 Task: Use Whale sounds Sound Effect in this video "Movie A.mp4"
Action: Mouse moved to (586, 120)
Screenshot: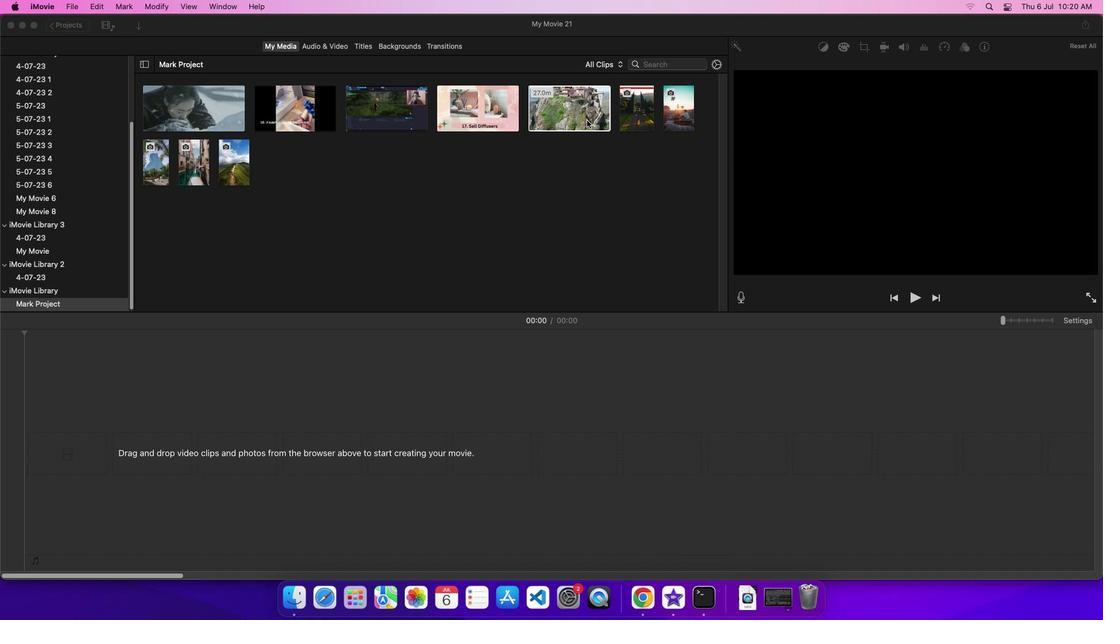 
Action: Mouse pressed left at (586, 120)
Screenshot: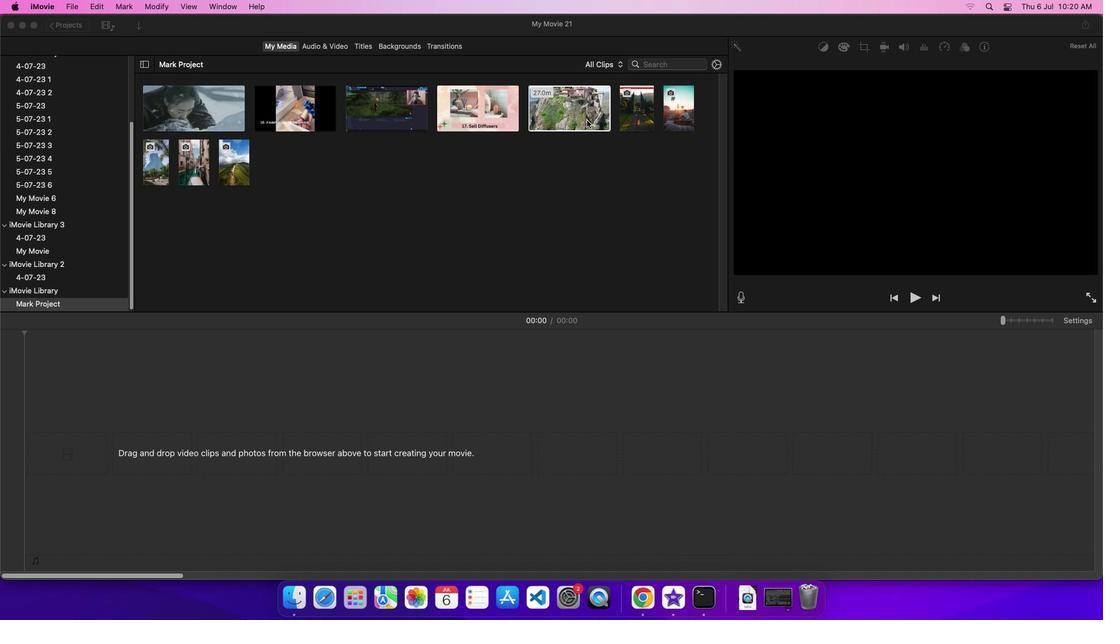 
Action: Mouse moved to (569, 110)
Screenshot: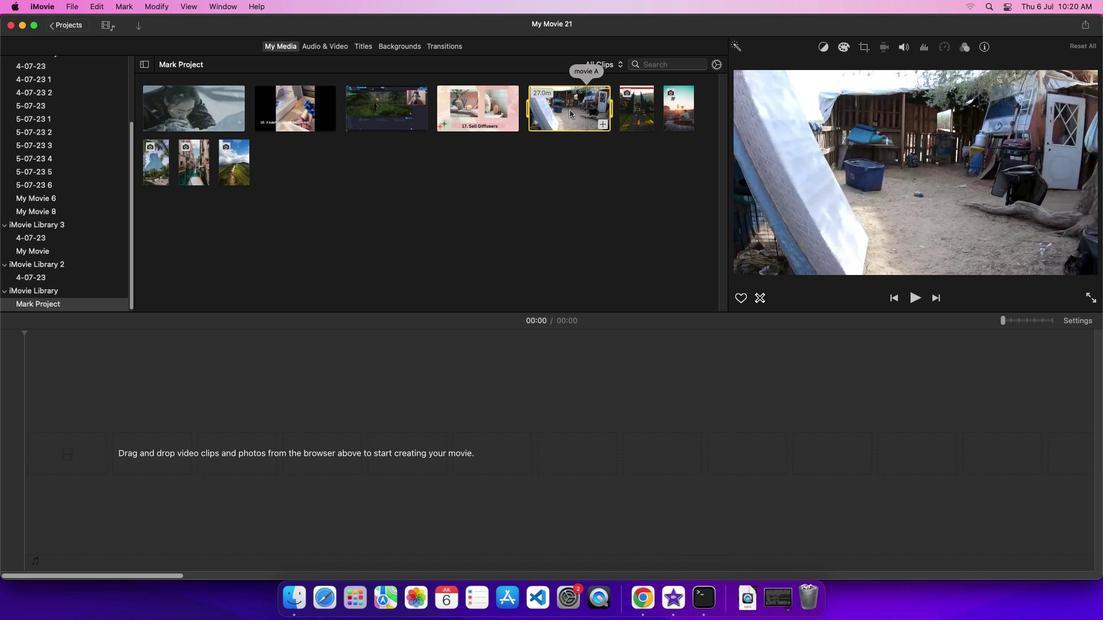 
Action: Mouse pressed left at (569, 110)
Screenshot: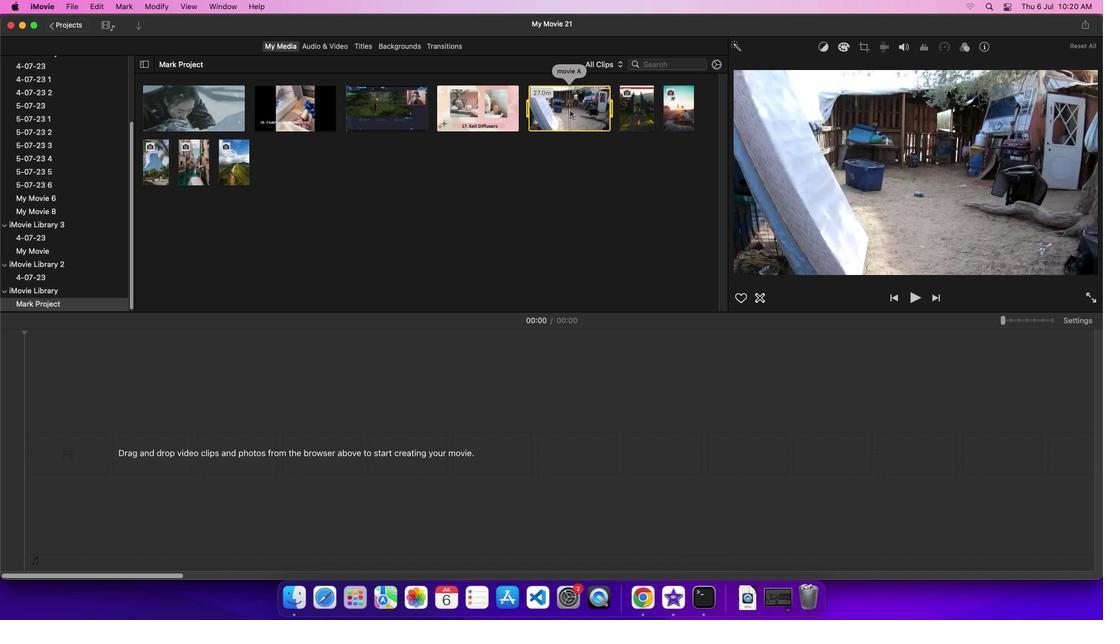 
Action: Mouse moved to (320, 48)
Screenshot: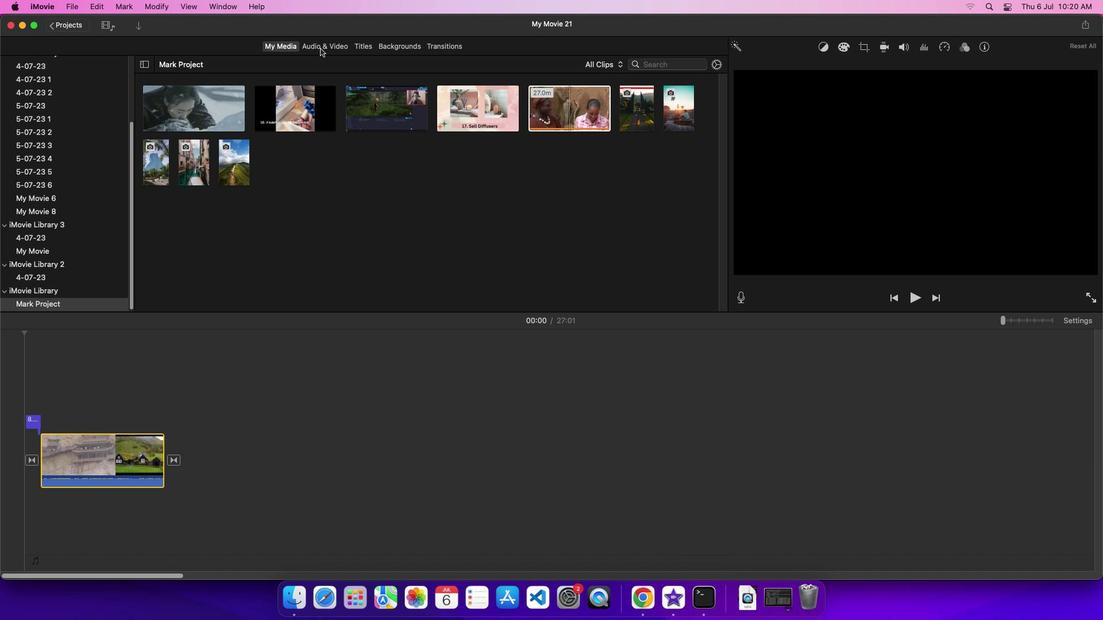 
Action: Mouse pressed left at (320, 48)
Screenshot: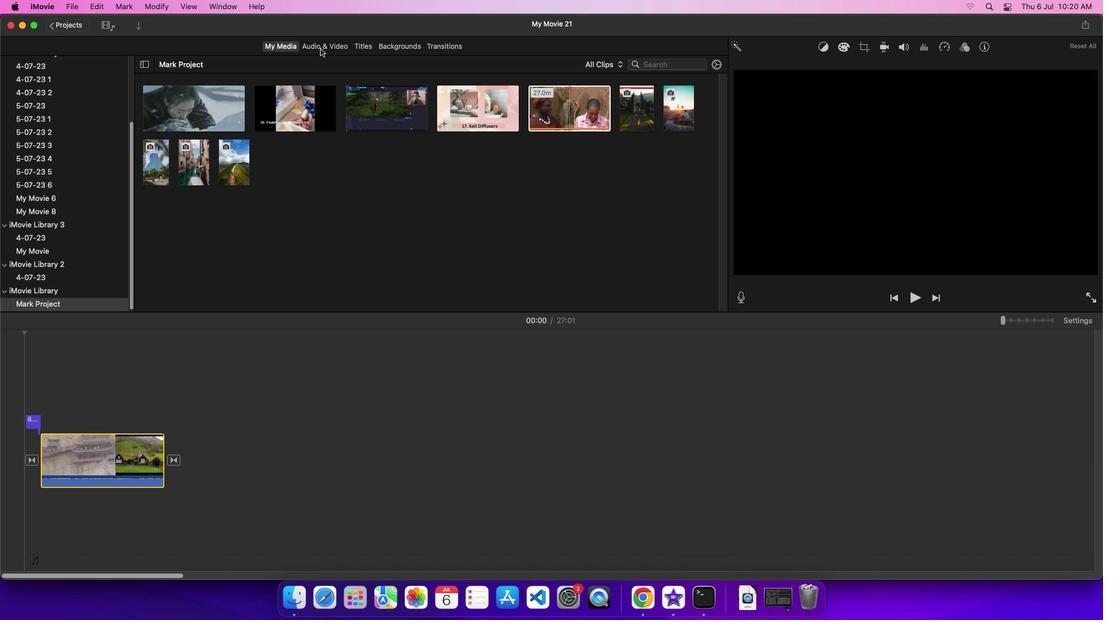 
Action: Mouse moved to (101, 110)
Screenshot: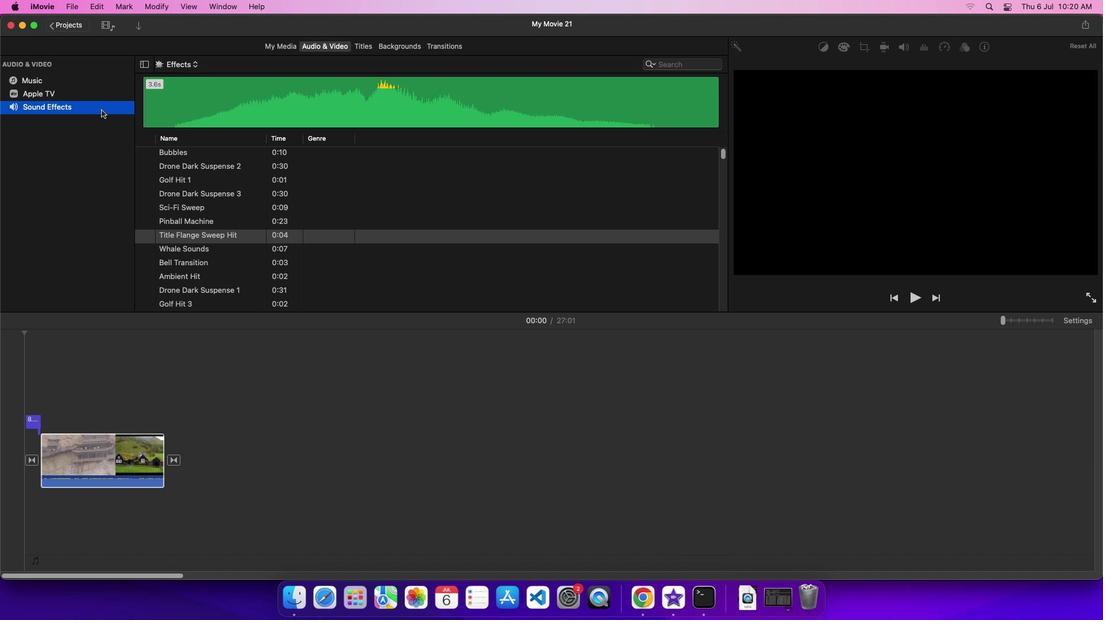 
Action: Mouse pressed left at (101, 110)
Screenshot: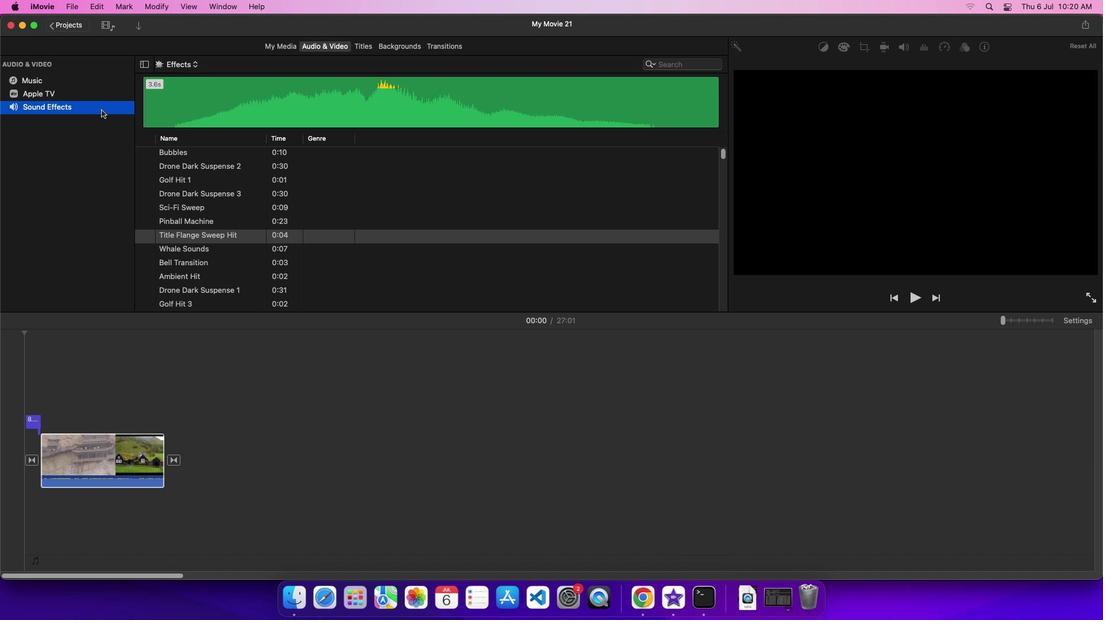 
Action: Mouse moved to (171, 248)
Screenshot: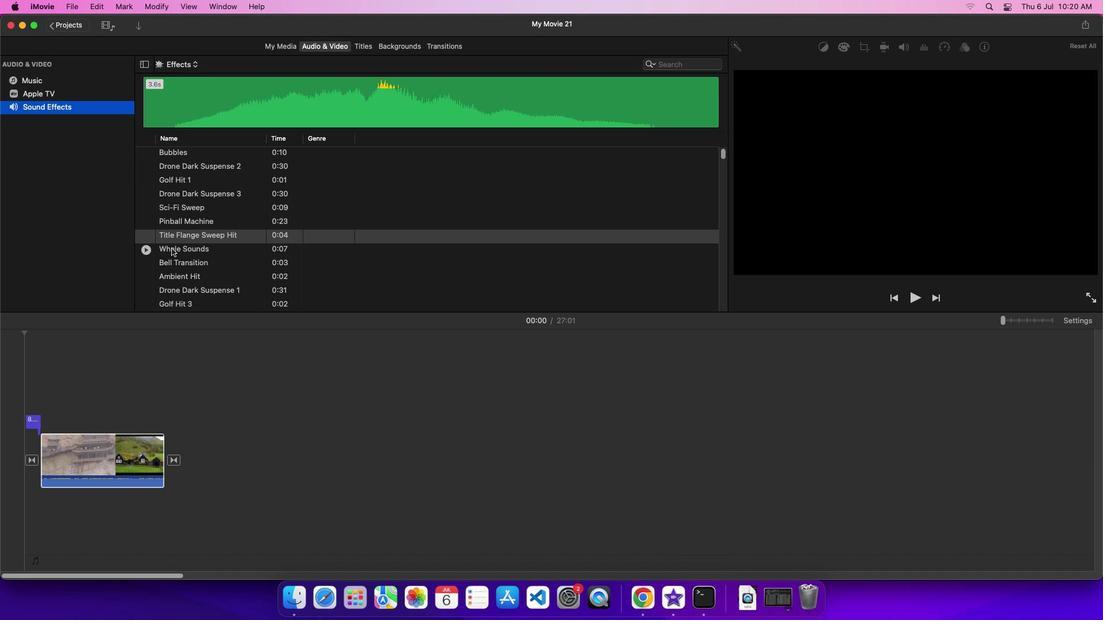 
Action: Mouse pressed left at (171, 248)
Screenshot: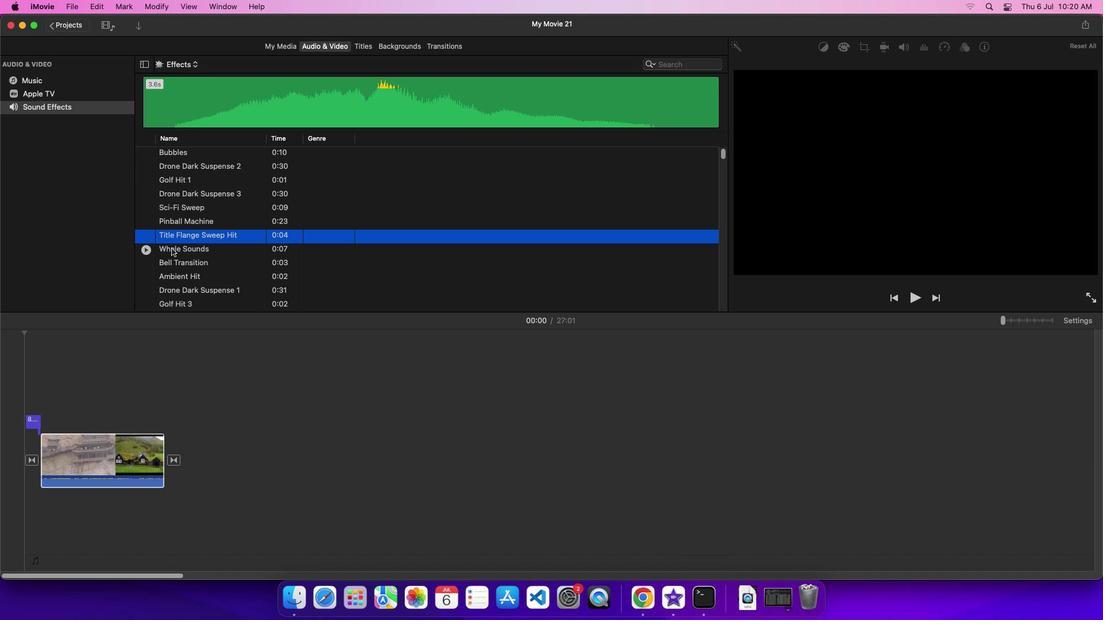 
Action: Mouse moved to (185, 250)
Screenshot: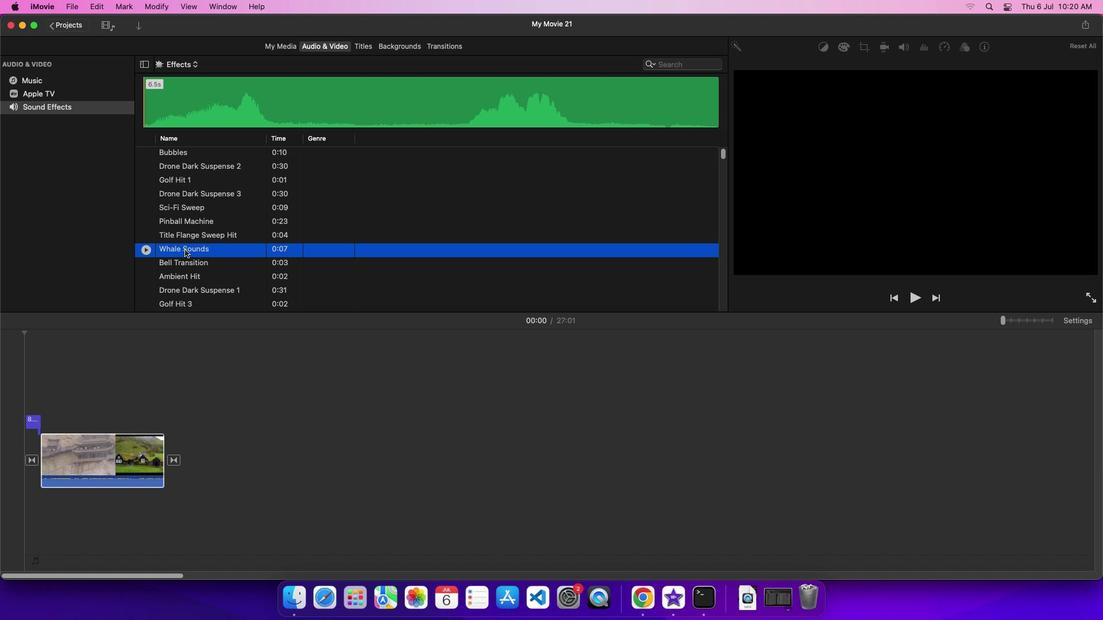 
Action: Mouse pressed left at (185, 250)
Screenshot: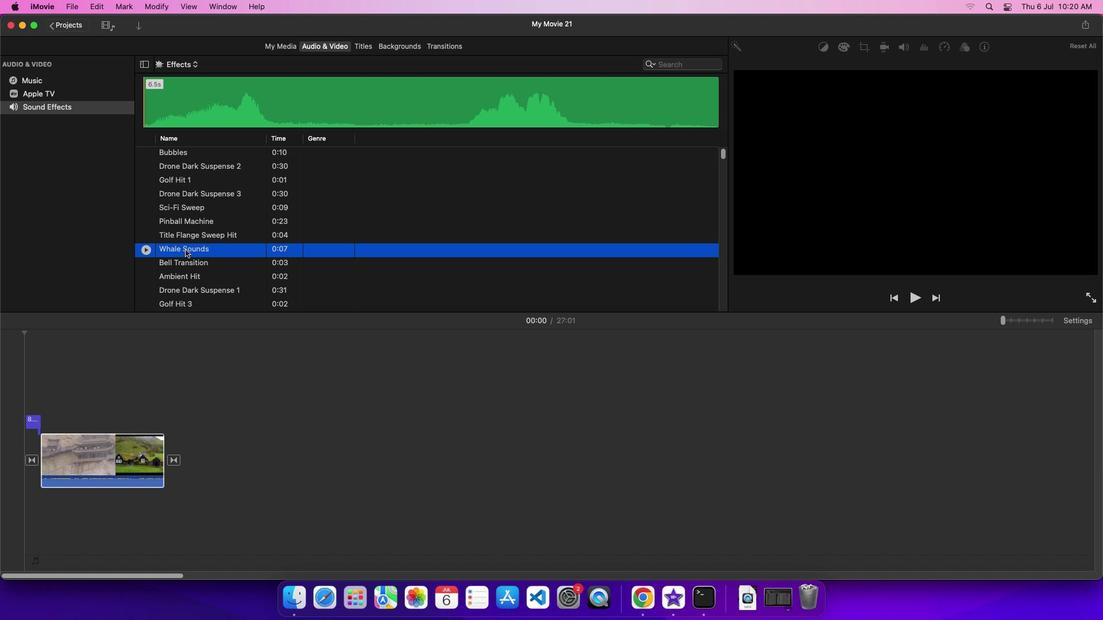 
Action: Mouse moved to (63, 511)
Screenshot: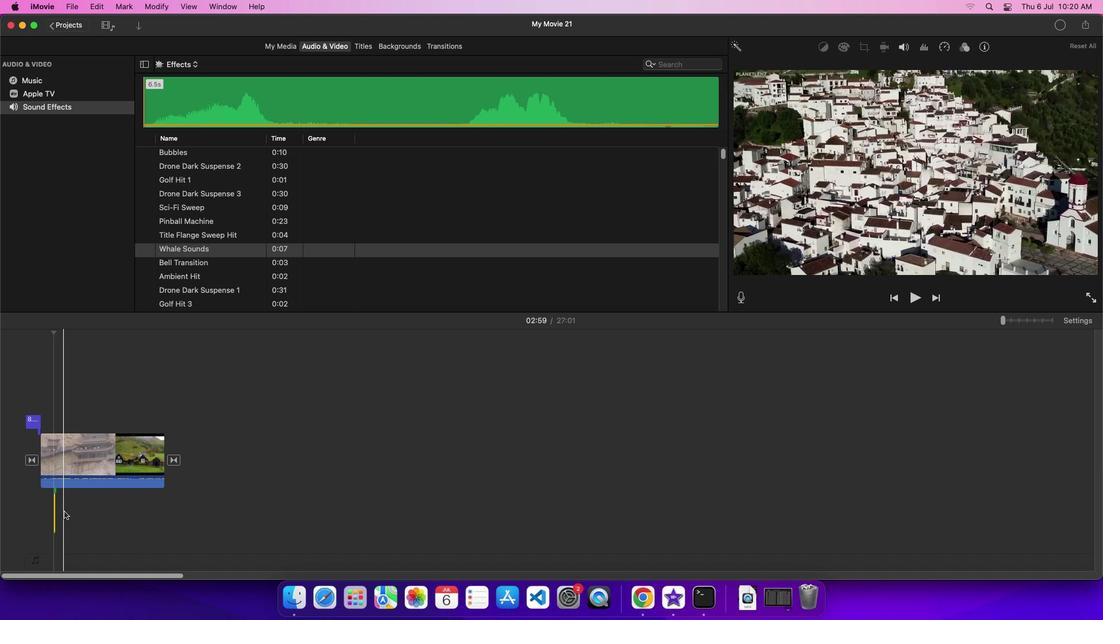 
